 Task: Insert a polyline.
Action: Mouse moved to (103, 86)
Screenshot: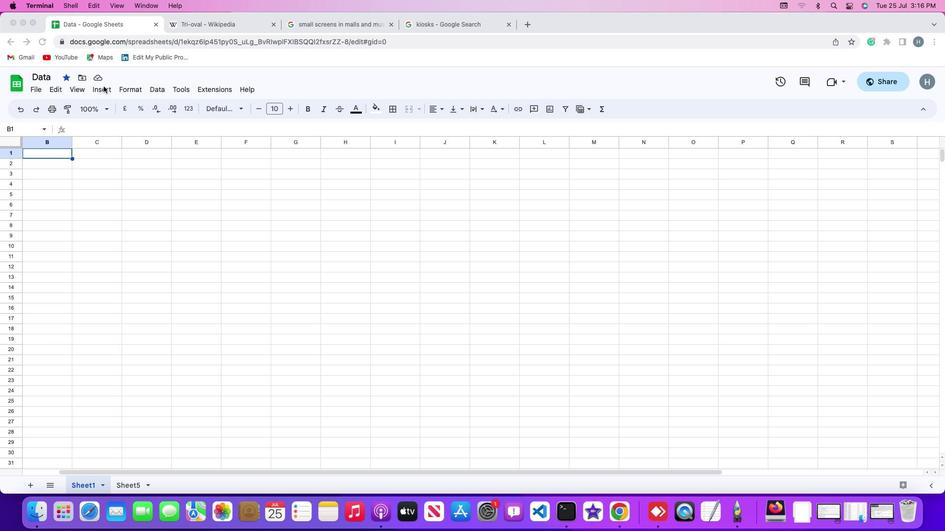 
Action: Mouse pressed left at (103, 86)
Screenshot: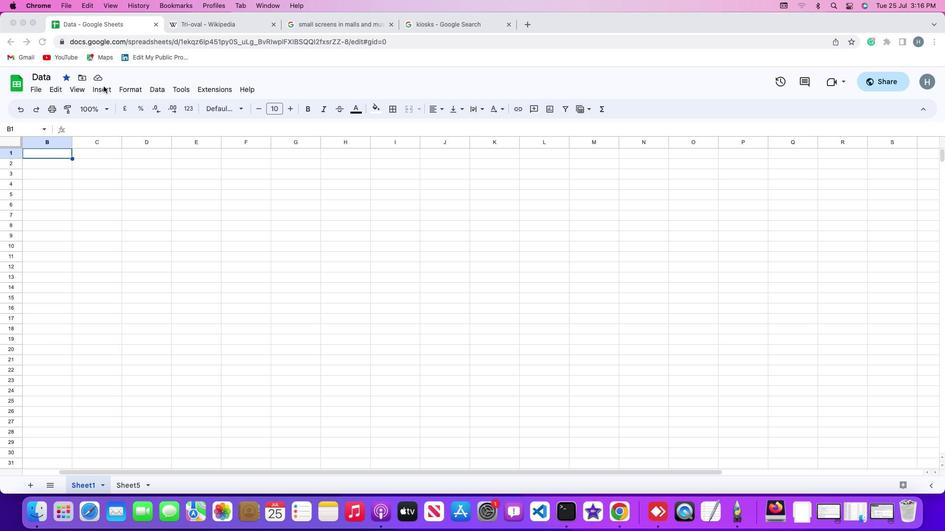 
Action: Mouse moved to (105, 87)
Screenshot: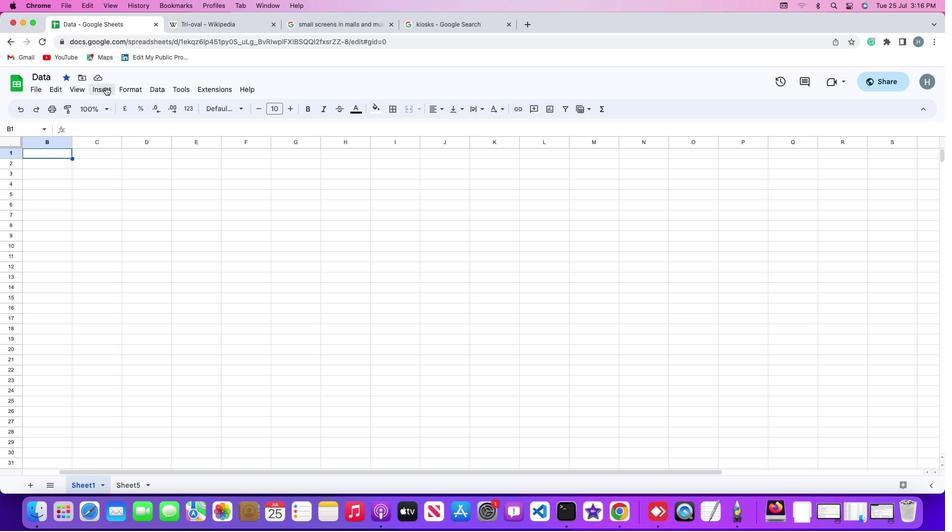 
Action: Mouse pressed left at (105, 87)
Screenshot: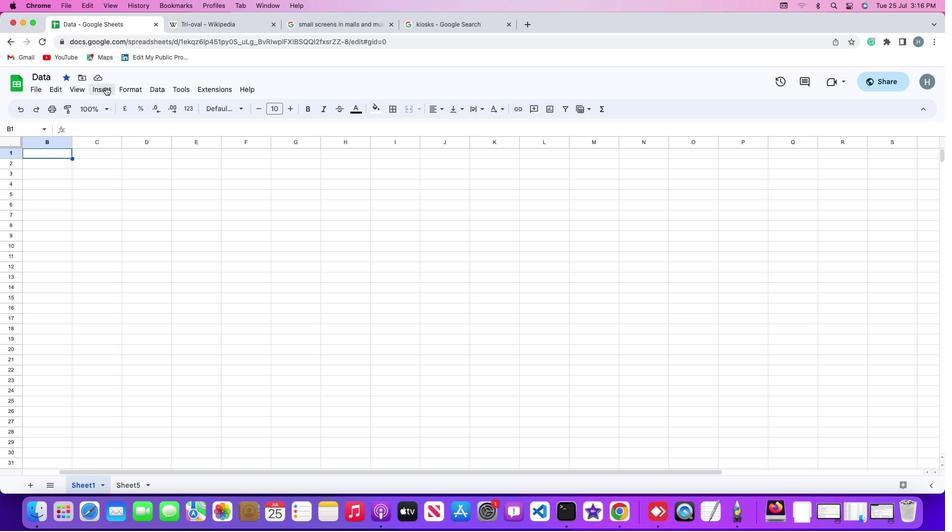 
Action: Mouse moved to (128, 225)
Screenshot: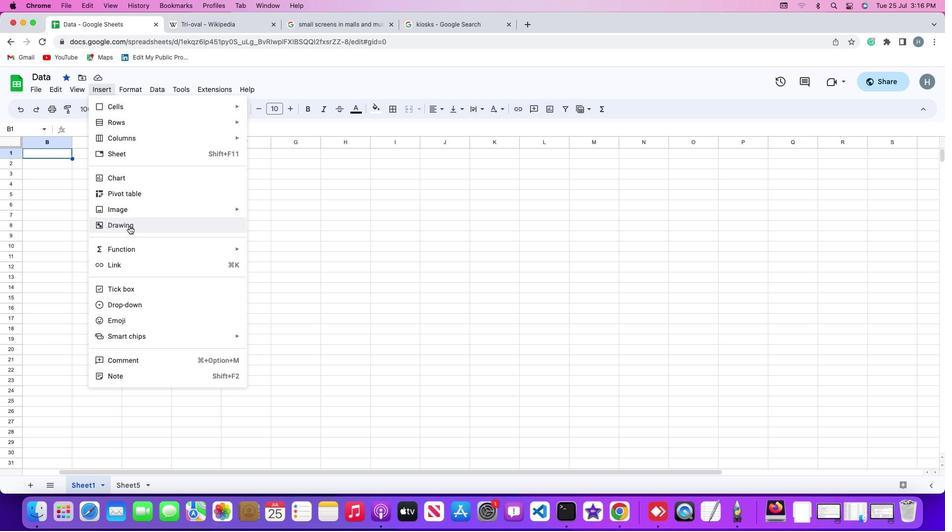 
Action: Mouse pressed left at (128, 225)
Screenshot: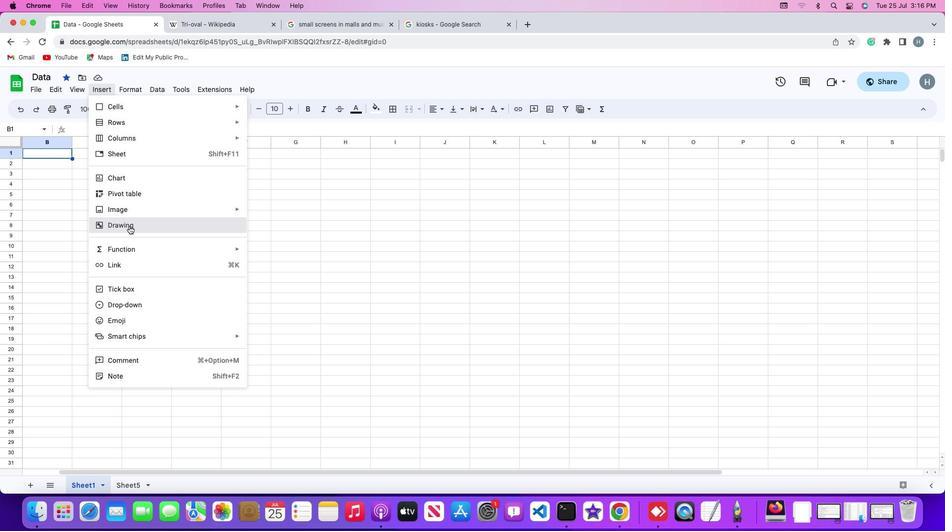 
Action: Mouse moved to (404, 126)
Screenshot: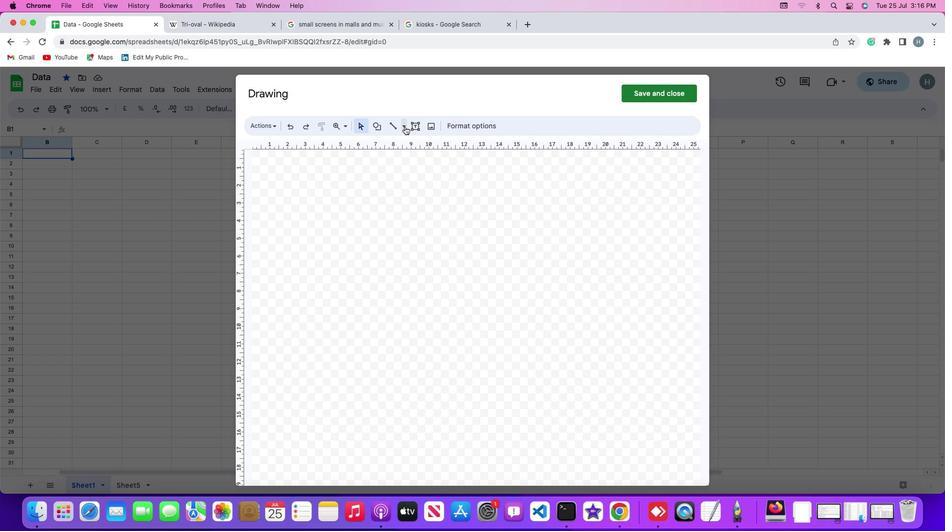 
Action: Mouse pressed left at (404, 126)
Screenshot: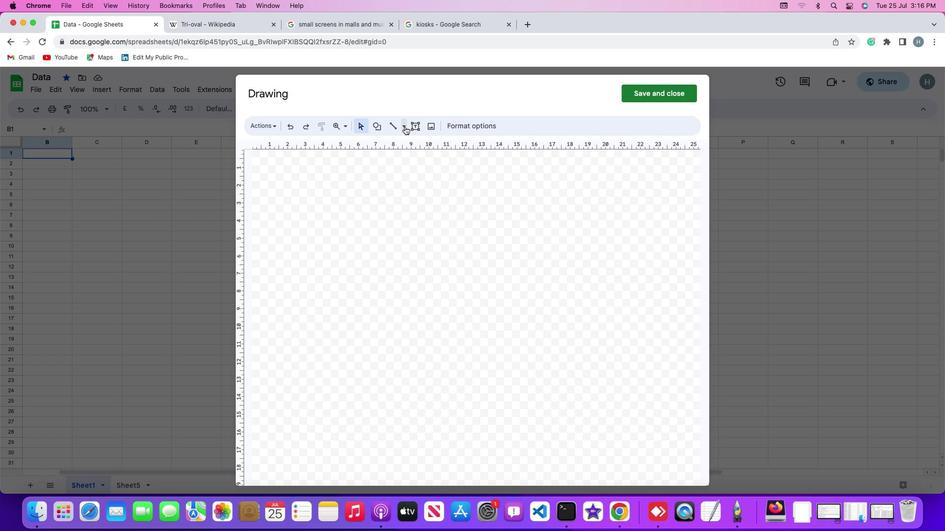 
Action: Mouse moved to (426, 221)
Screenshot: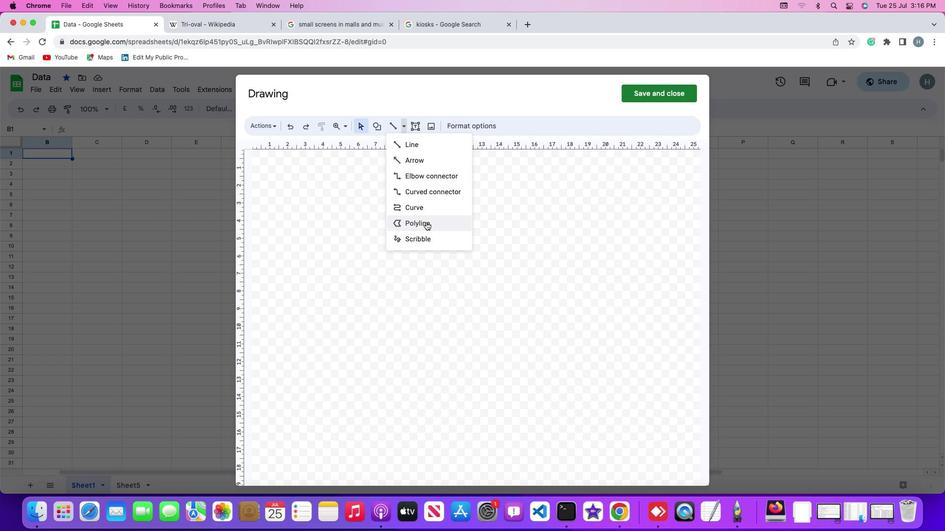 
Action: Mouse pressed left at (426, 221)
Screenshot: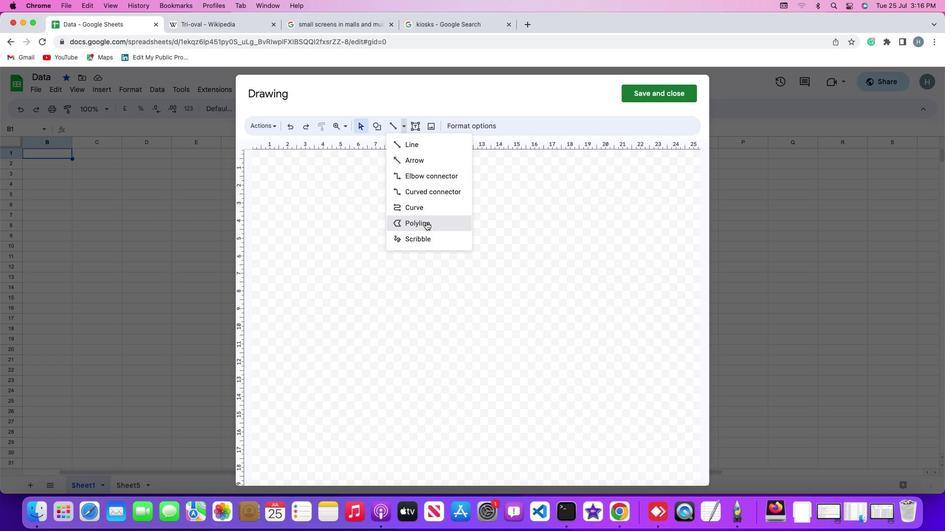 
Action: Mouse moved to (373, 194)
Screenshot: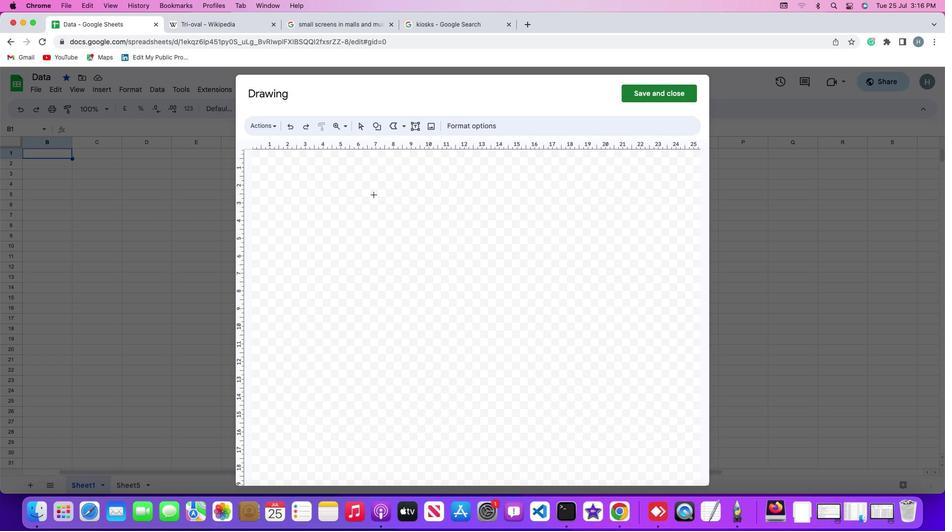 
Action: Mouse pressed left at (373, 194)
Screenshot: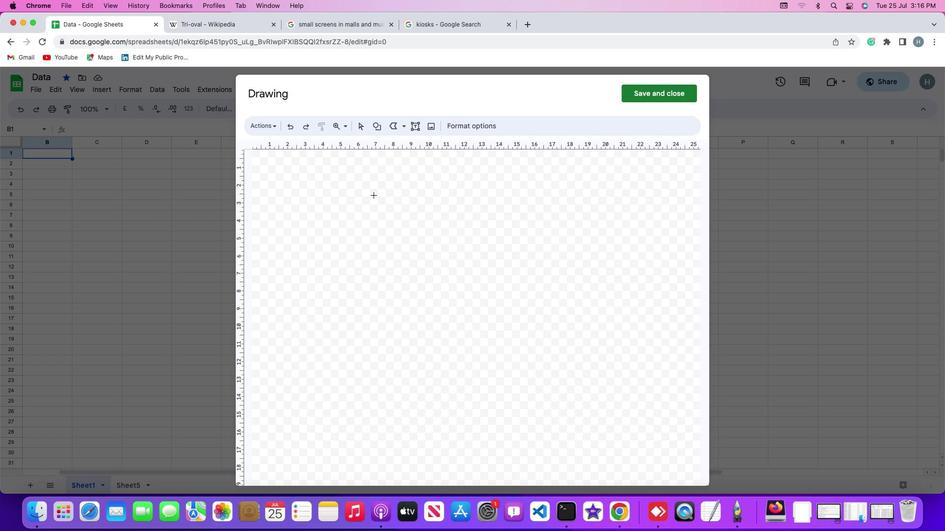 
Action: Mouse moved to (511, 242)
Screenshot: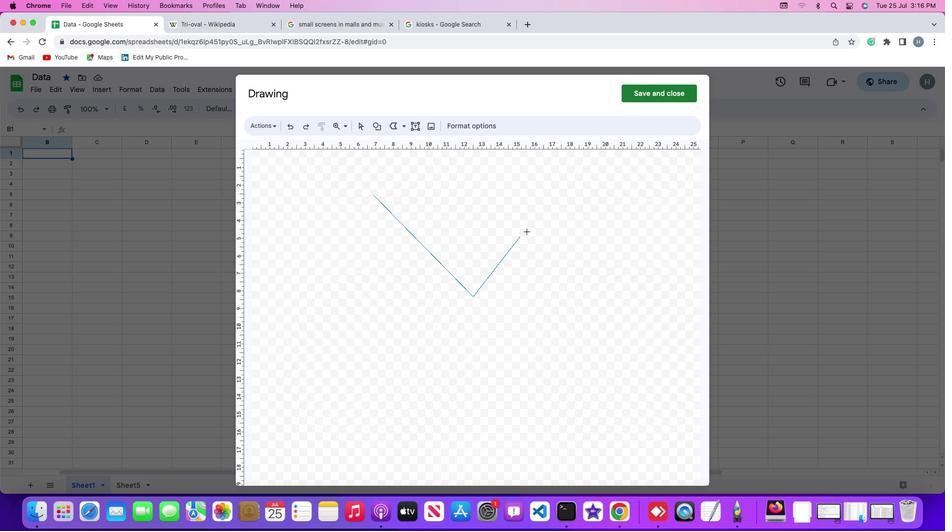 
Action: Mouse pressed left at (511, 242)
Screenshot: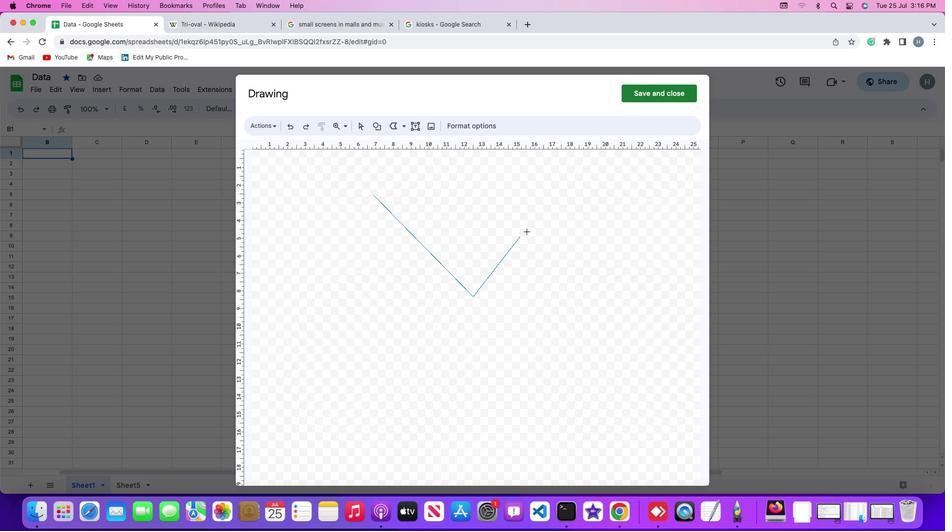 
Action: Mouse moved to (473, 187)
Screenshot: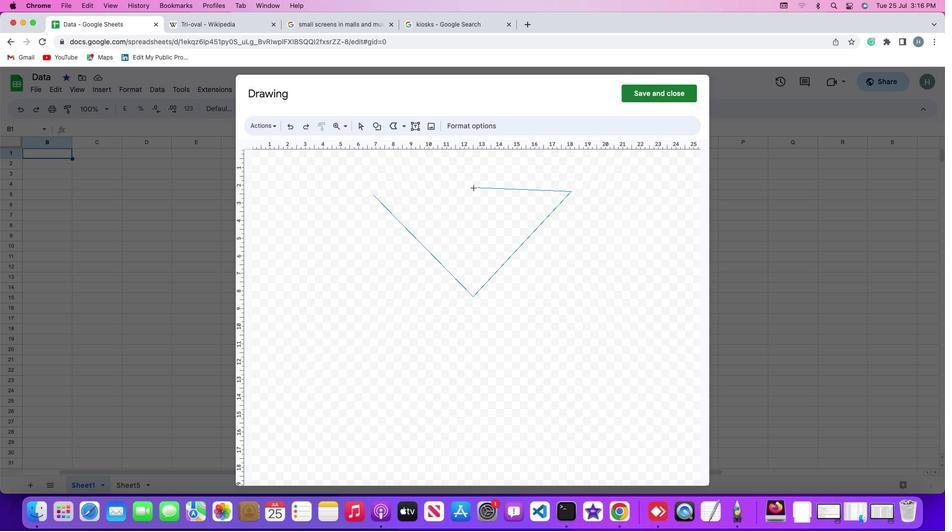 
Action: Mouse pressed left at (473, 187)
Screenshot: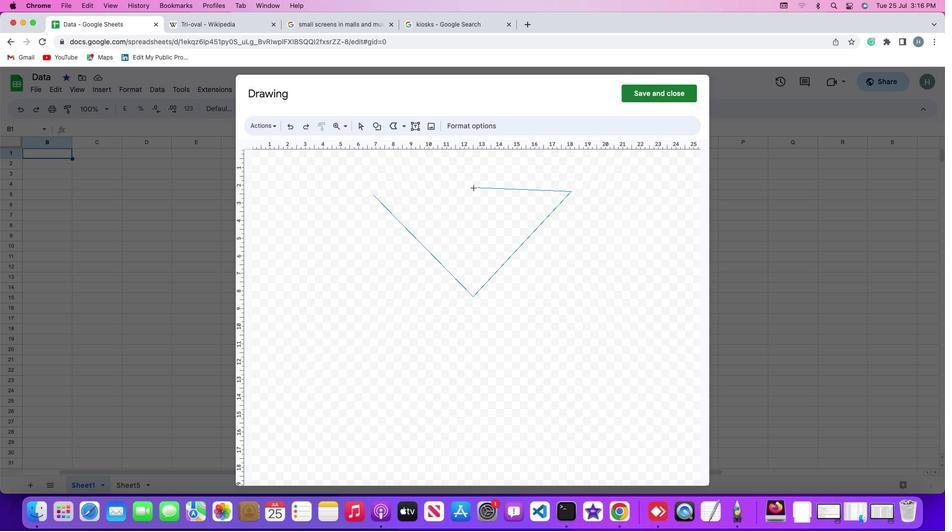 
Action: Mouse moved to (423, 203)
Screenshot: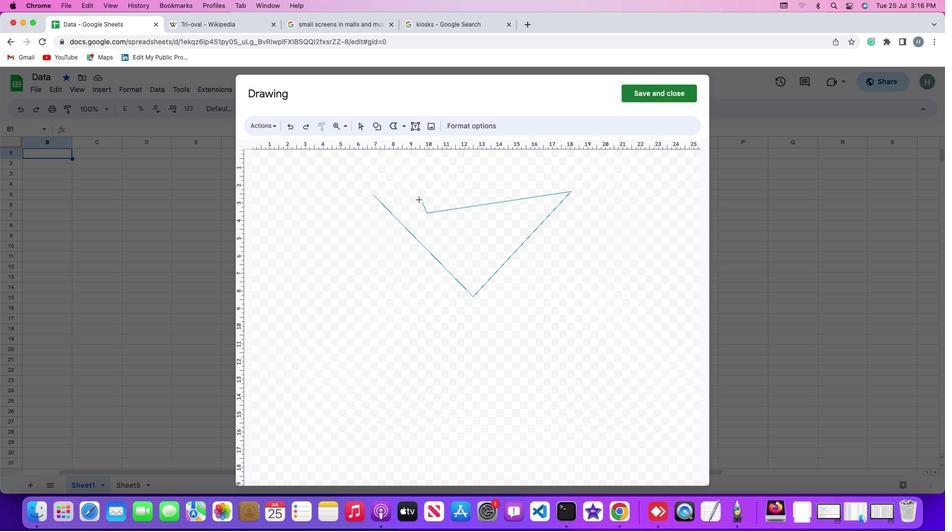 
Action: Mouse pressed left at (423, 203)
Screenshot: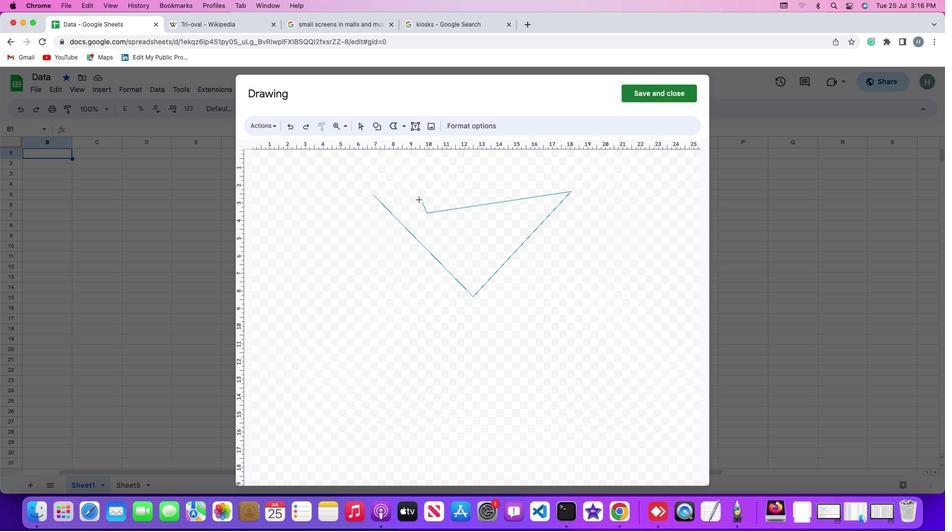 
Action: Mouse moved to (356, 247)
Screenshot: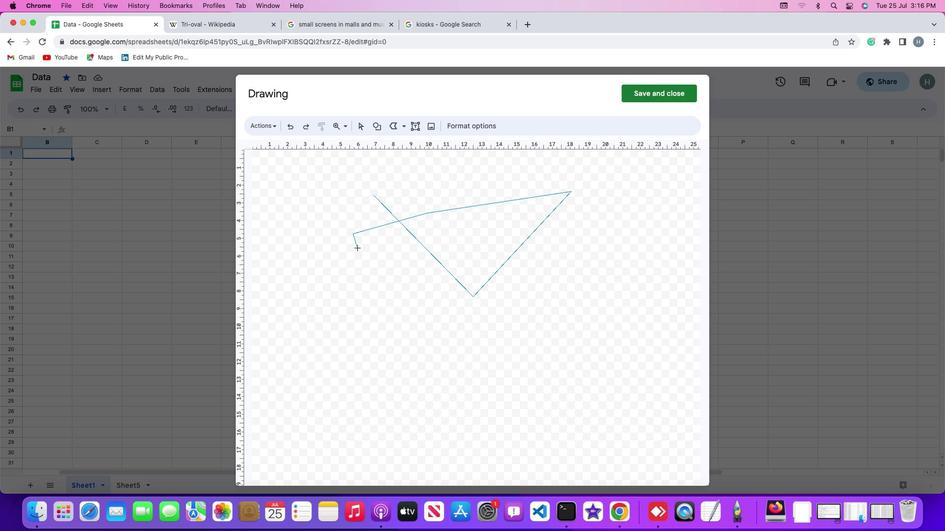 
Action: Mouse pressed left at (356, 247)
Screenshot: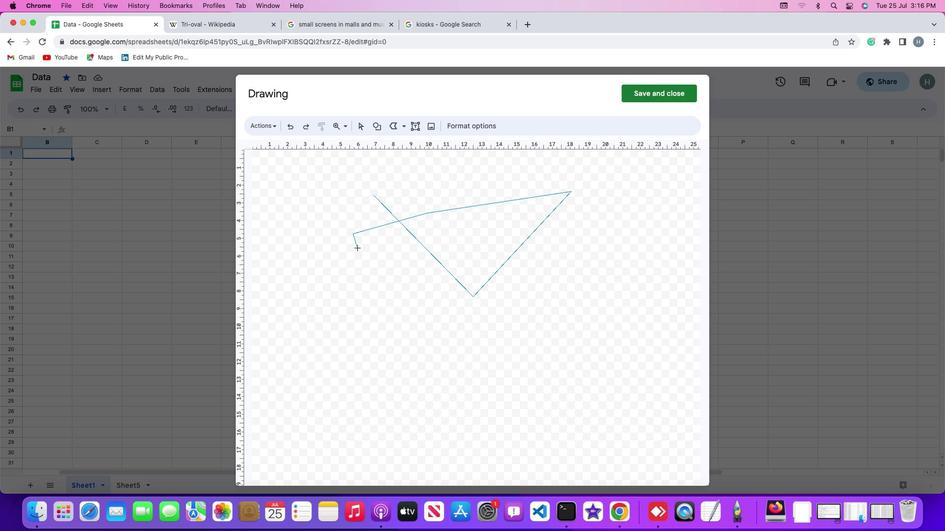 
Action: Mouse moved to (398, 253)
Screenshot: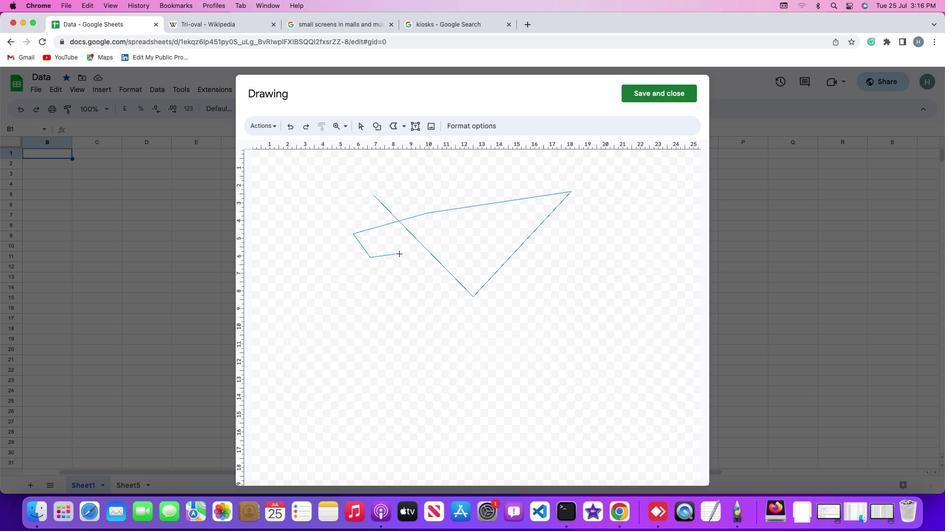 
Action: Mouse pressed left at (398, 253)
Screenshot: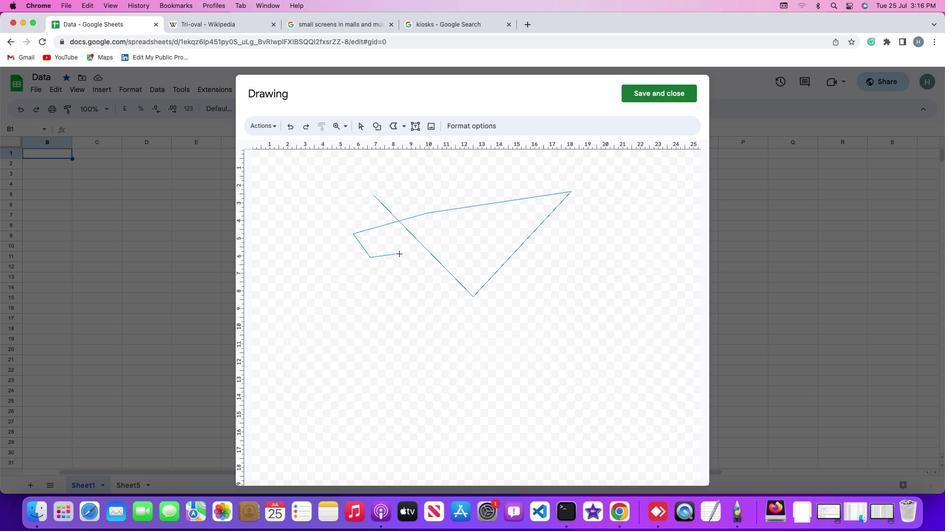 
Action: Mouse moved to (438, 254)
Screenshot: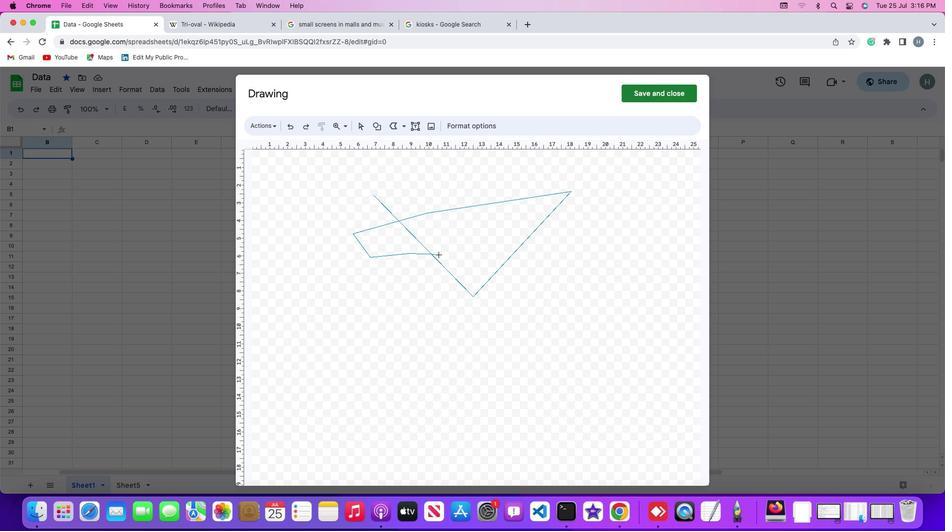 
